 Task: Create List Banking in Board Leadership Training to Workspace Compliance and Regulation. Create List Payment Processing in Board Product Design to Workspace Compliance and Regulation. Create List Cryptocurrency in Board Product Feature Prioritization and Roadmap Planning to Workspace Compliance and Regulation
Action: Mouse moved to (143, 53)
Screenshot: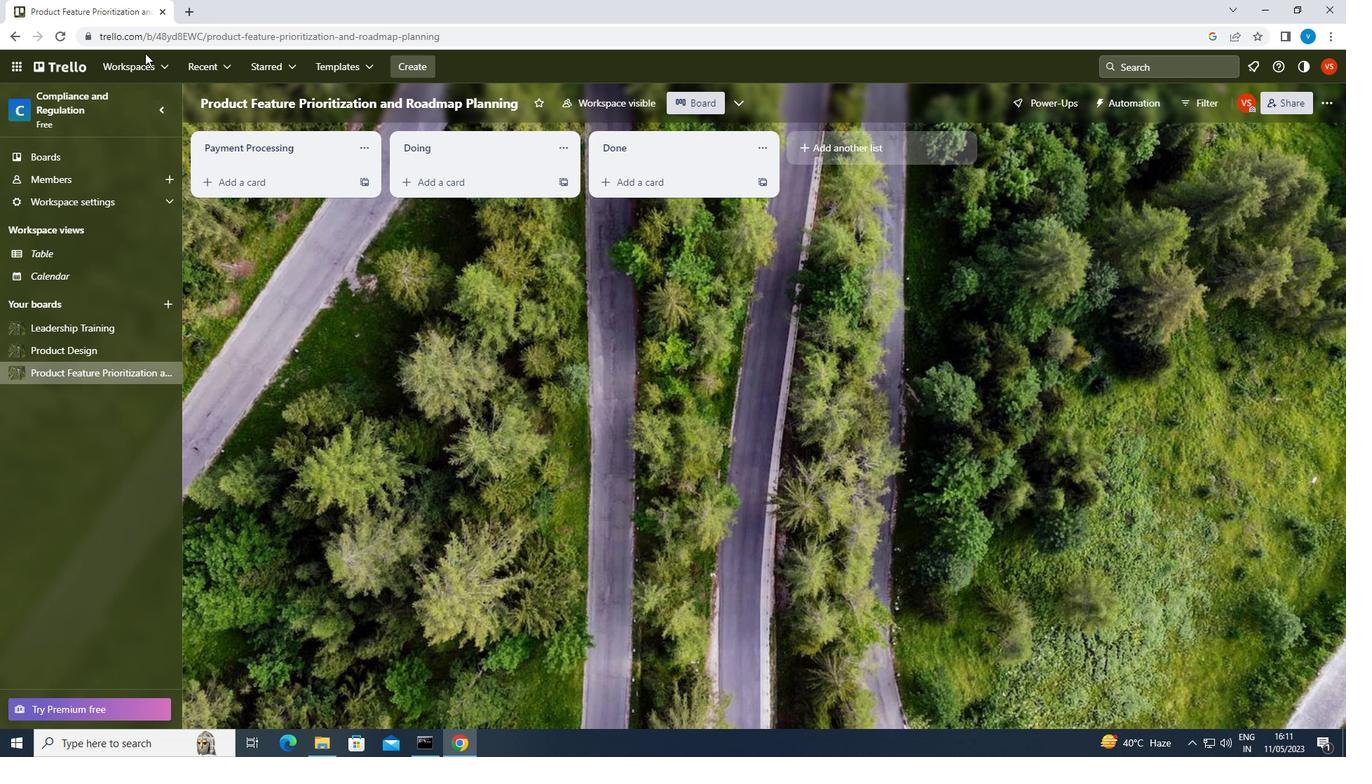 
Action: Mouse pressed left at (143, 53)
Screenshot: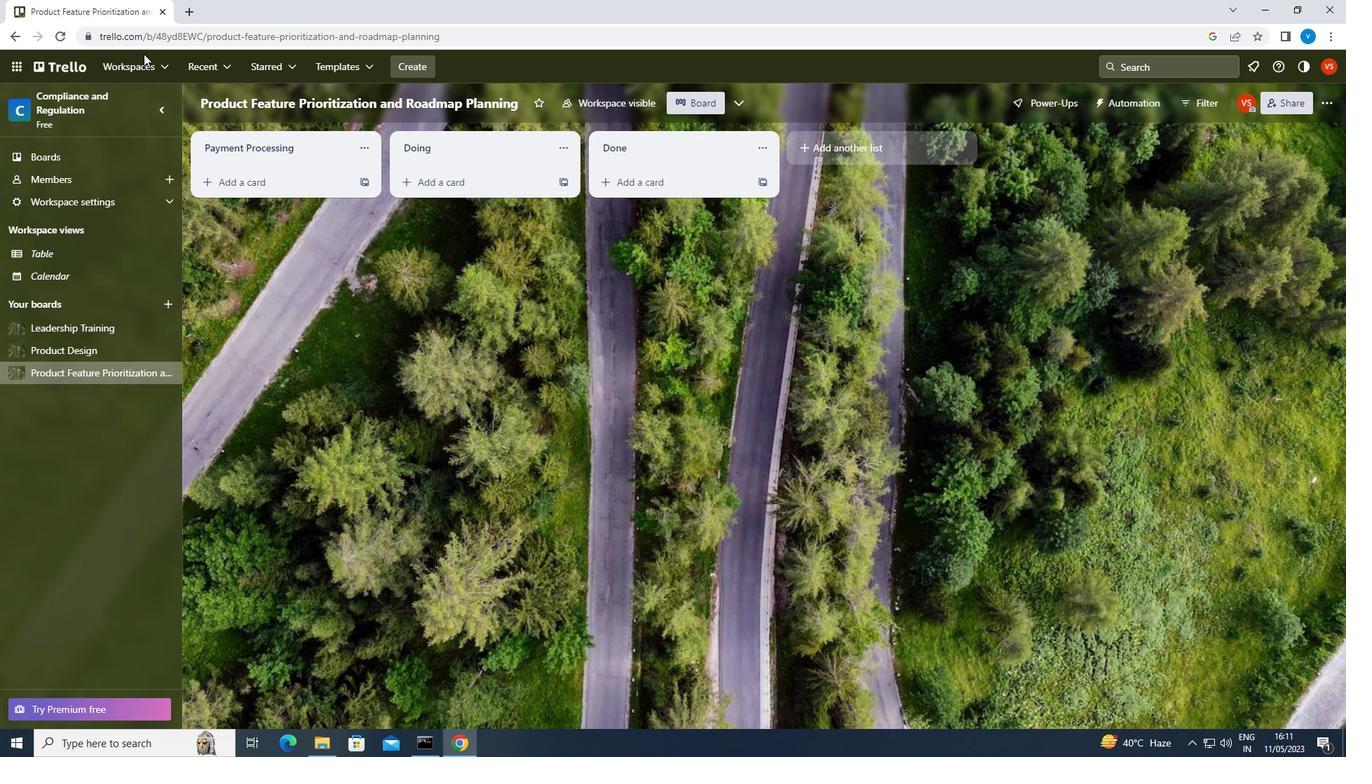 
Action: Mouse moved to (139, 63)
Screenshot: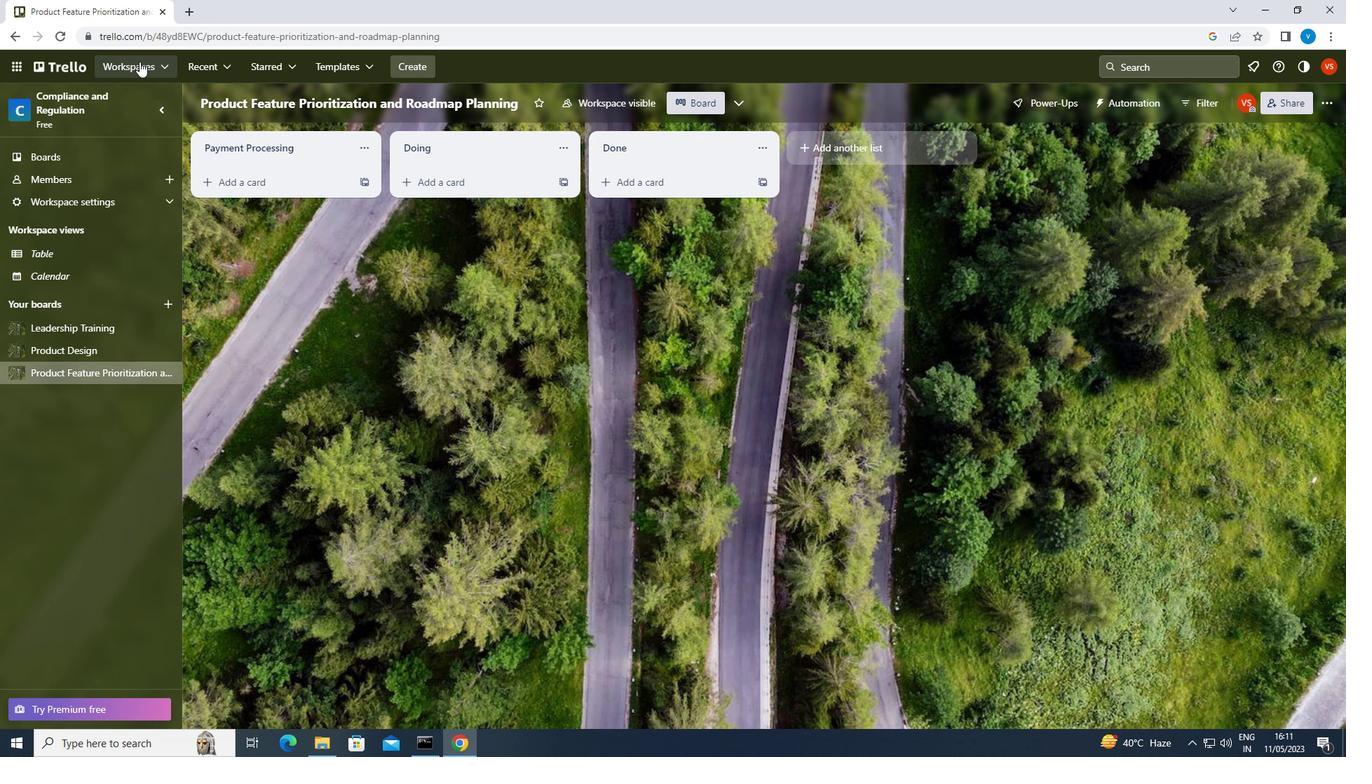 
Action: Mouse pressed left at (139, 63)
Screenshot: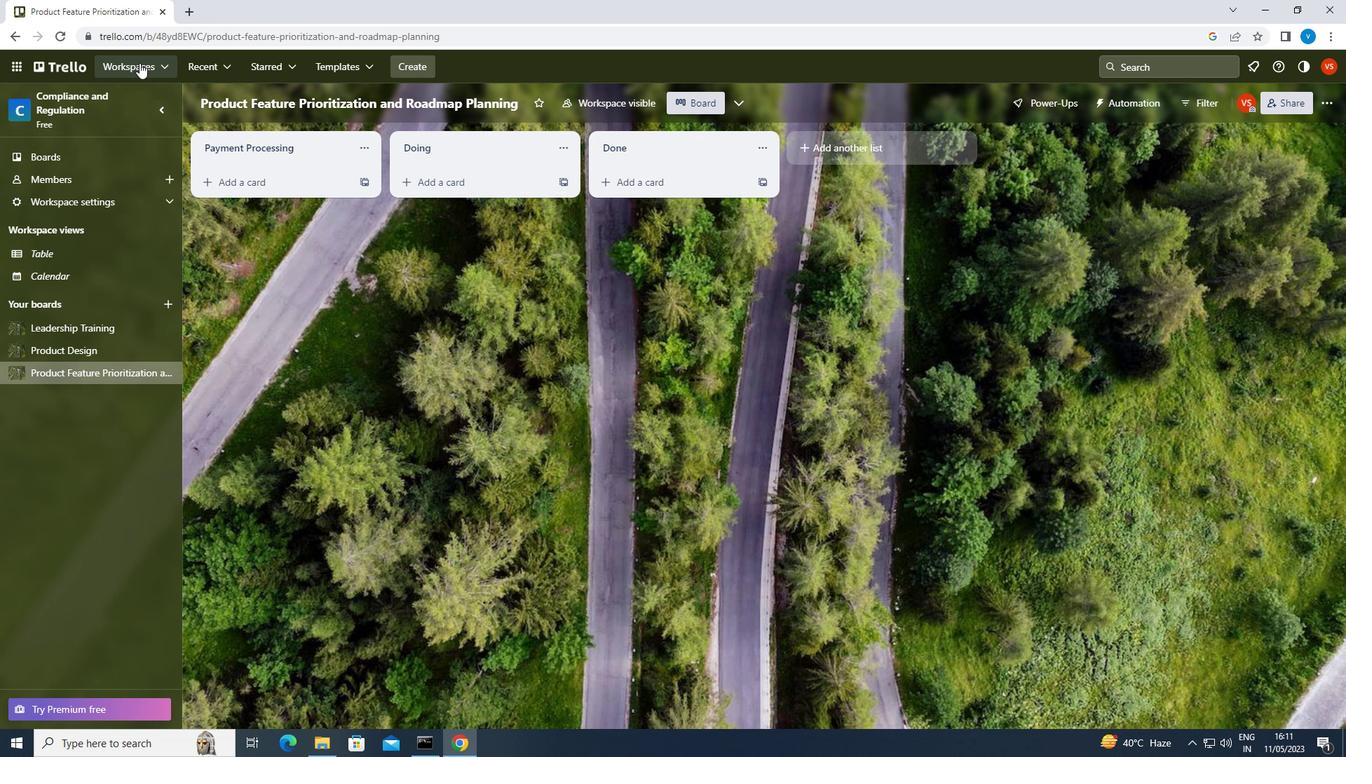 
Action: Mouse moved to (215, 372)
Screenshot: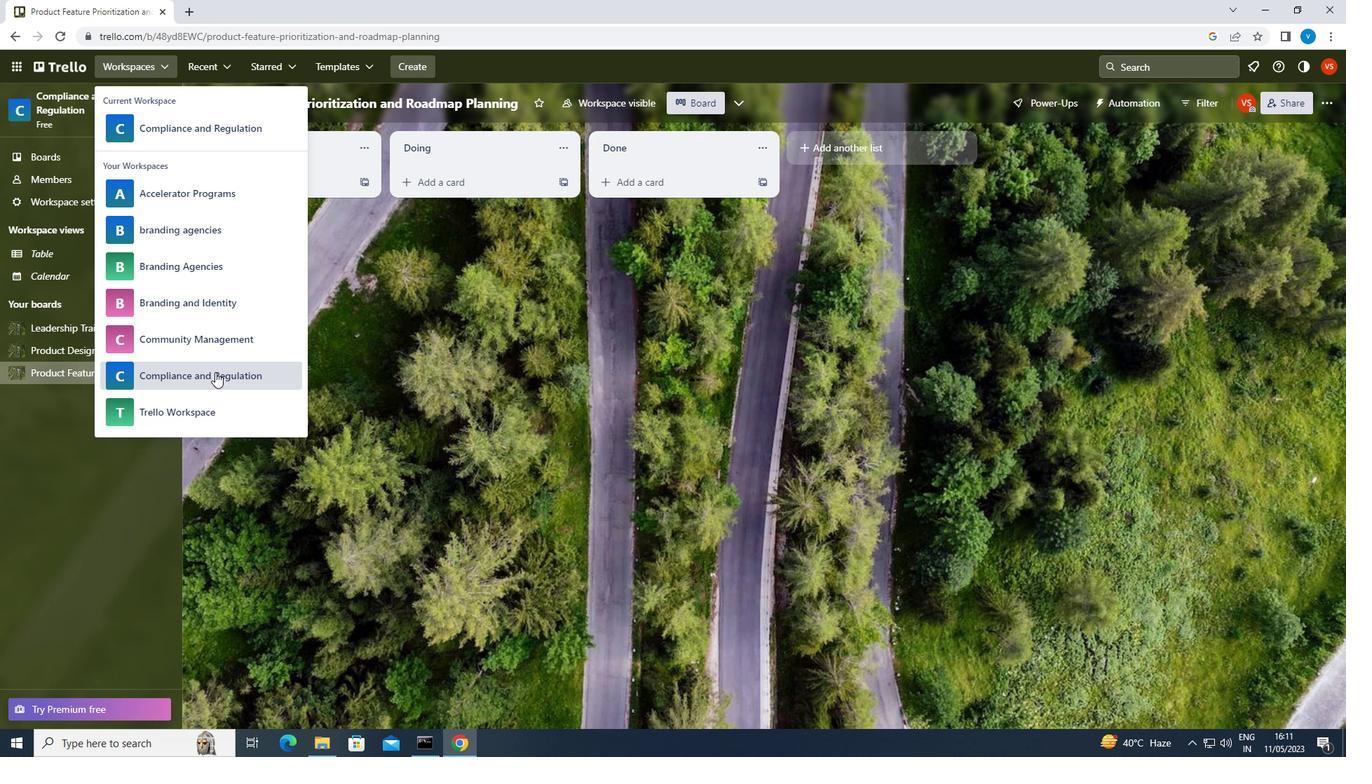 
Action: Mouse pressed left at (215, 372)
Screenshot: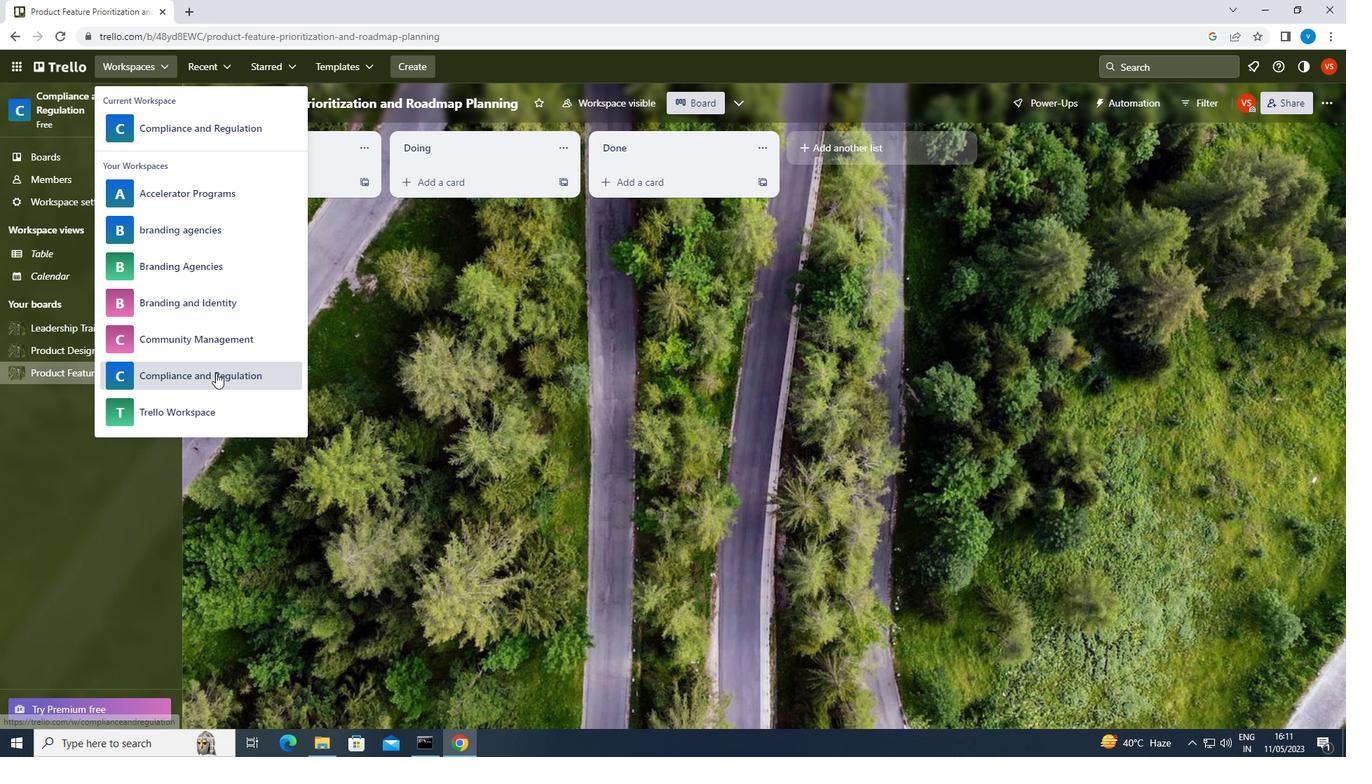 
Action: Mouse moved to (1015, 586)
Screenshot: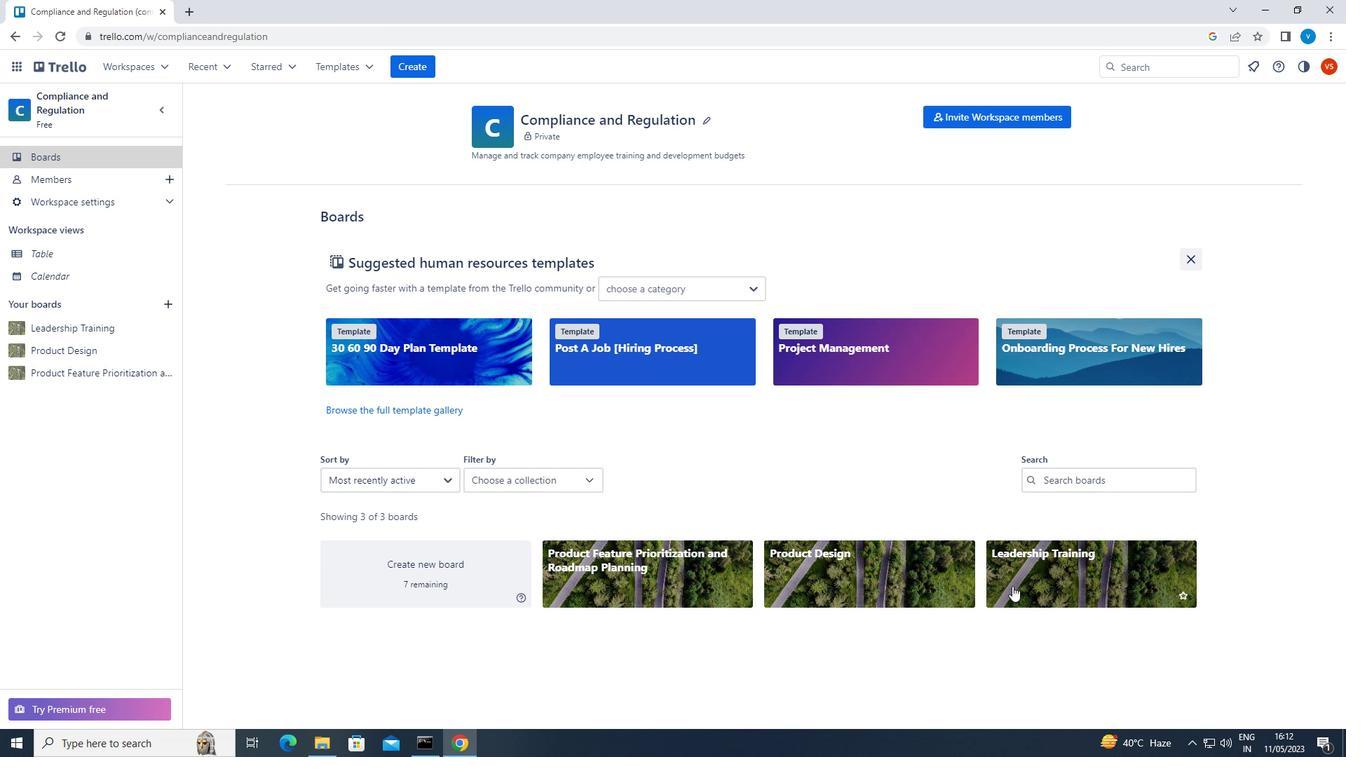 
Action: Mouse pressed left at (1015, 586)
Screenshot: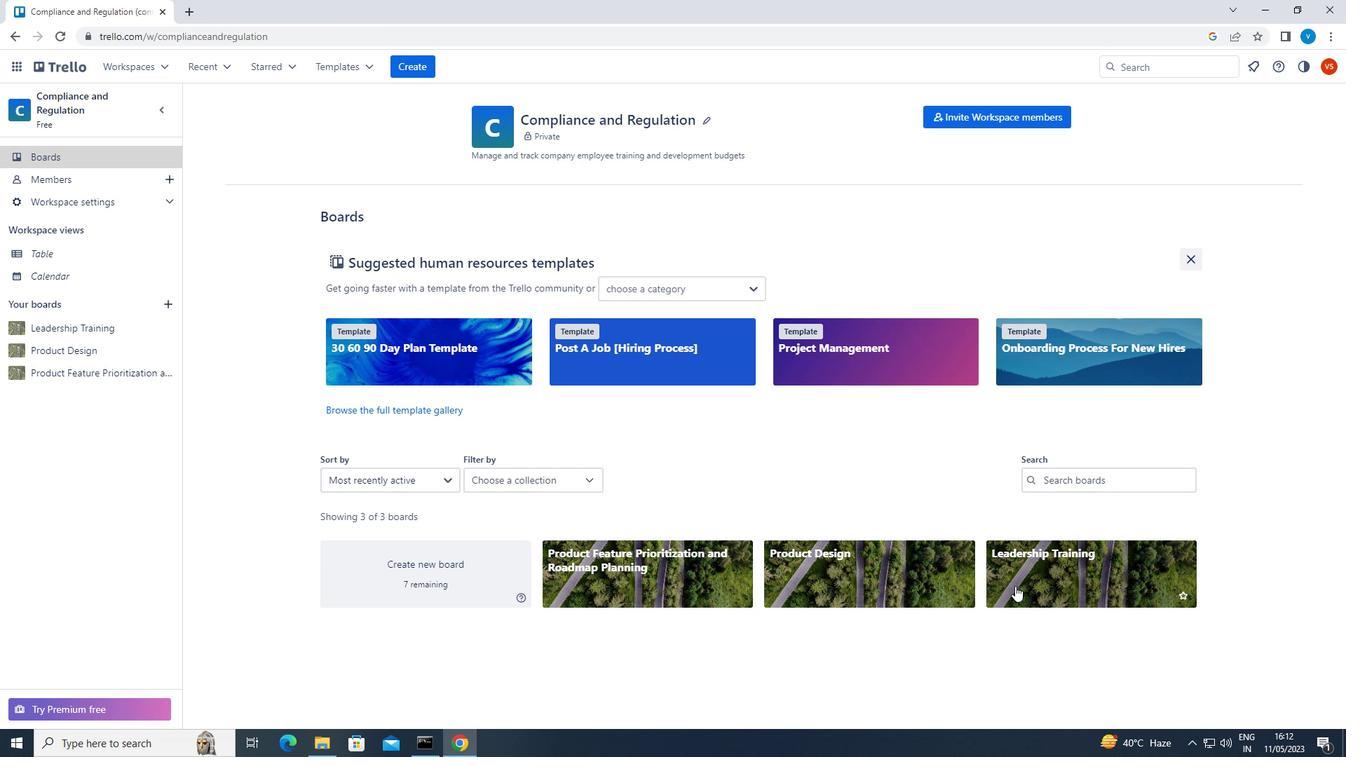 
Action: Mouse moved to (473, 140)
Screenshot: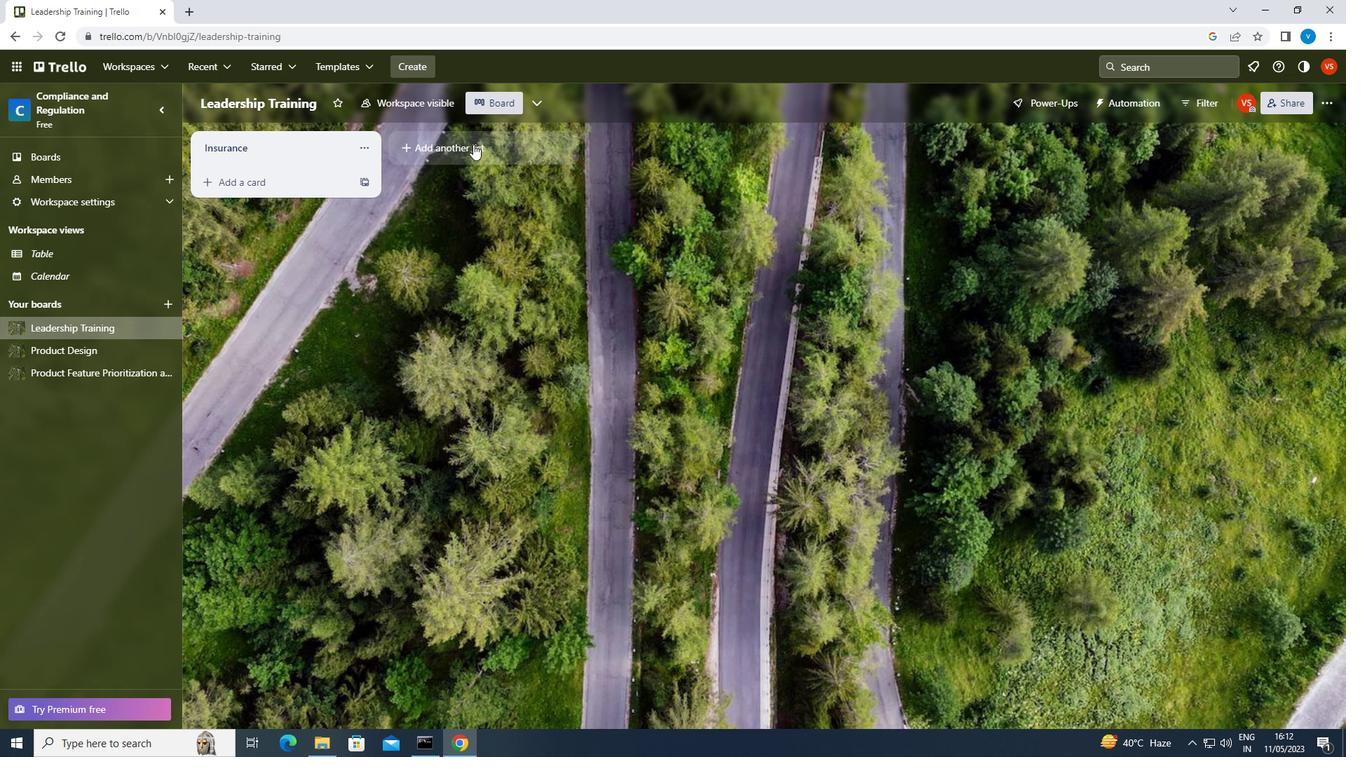 
Action: Mouse pressed left at (473, 140)
Screenshot: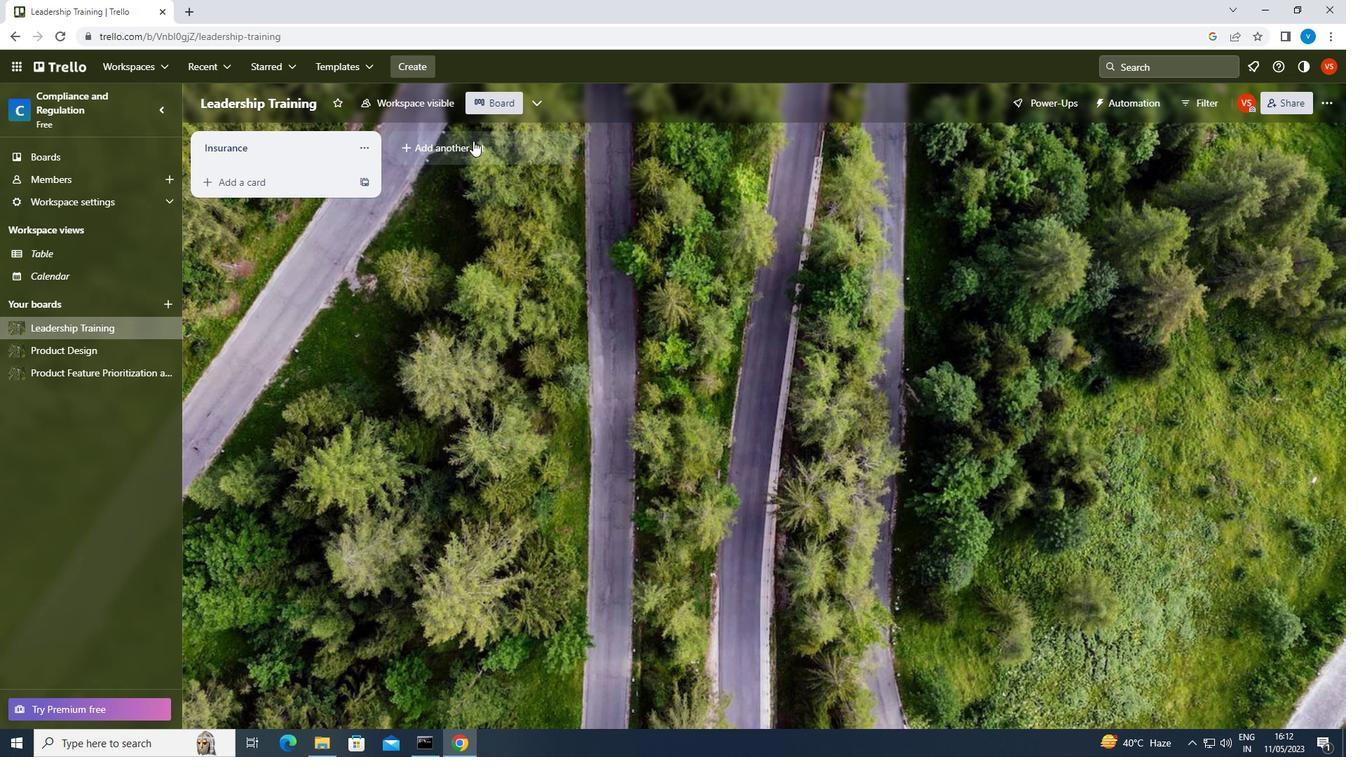 
Action: Key pressed <Key.shift>BANKING<Key.enter>
Screenshot: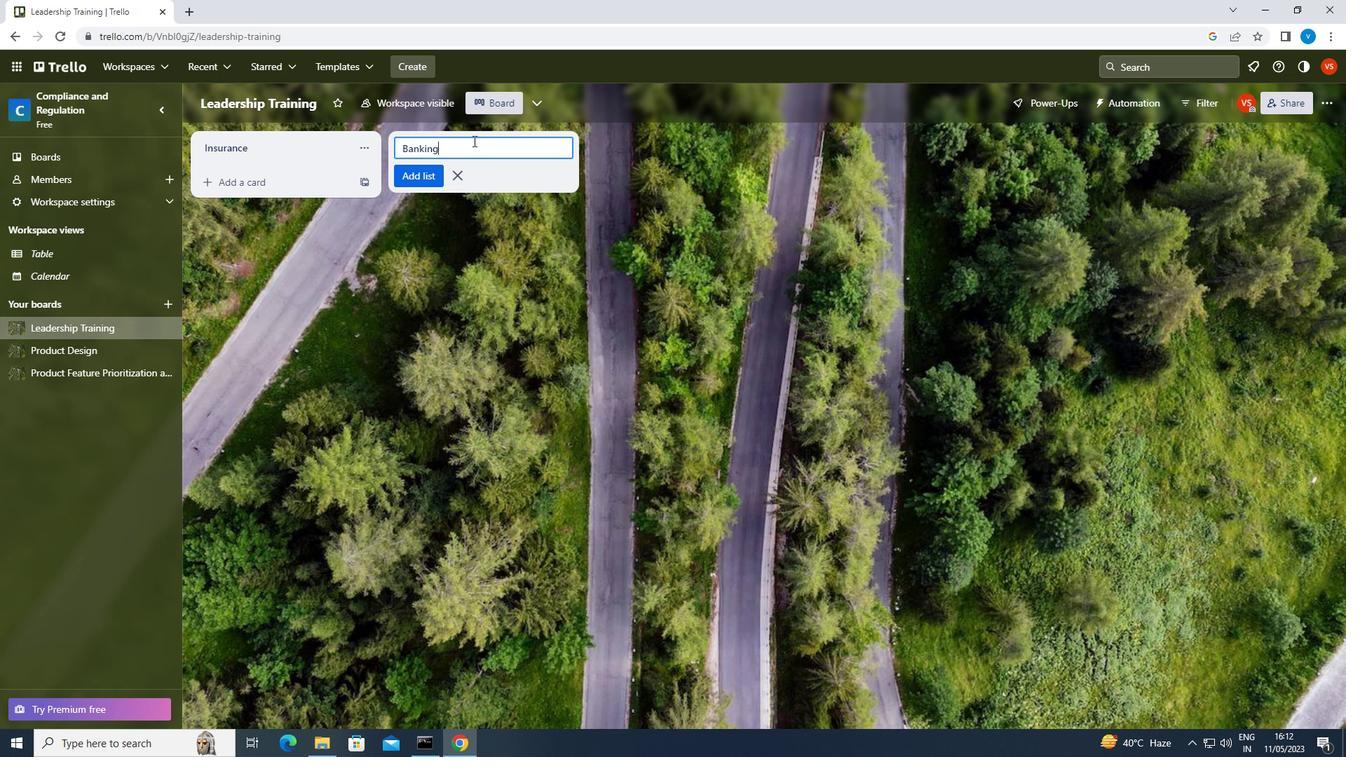
Action: Mouse moved to (144, 62)
Screenshot: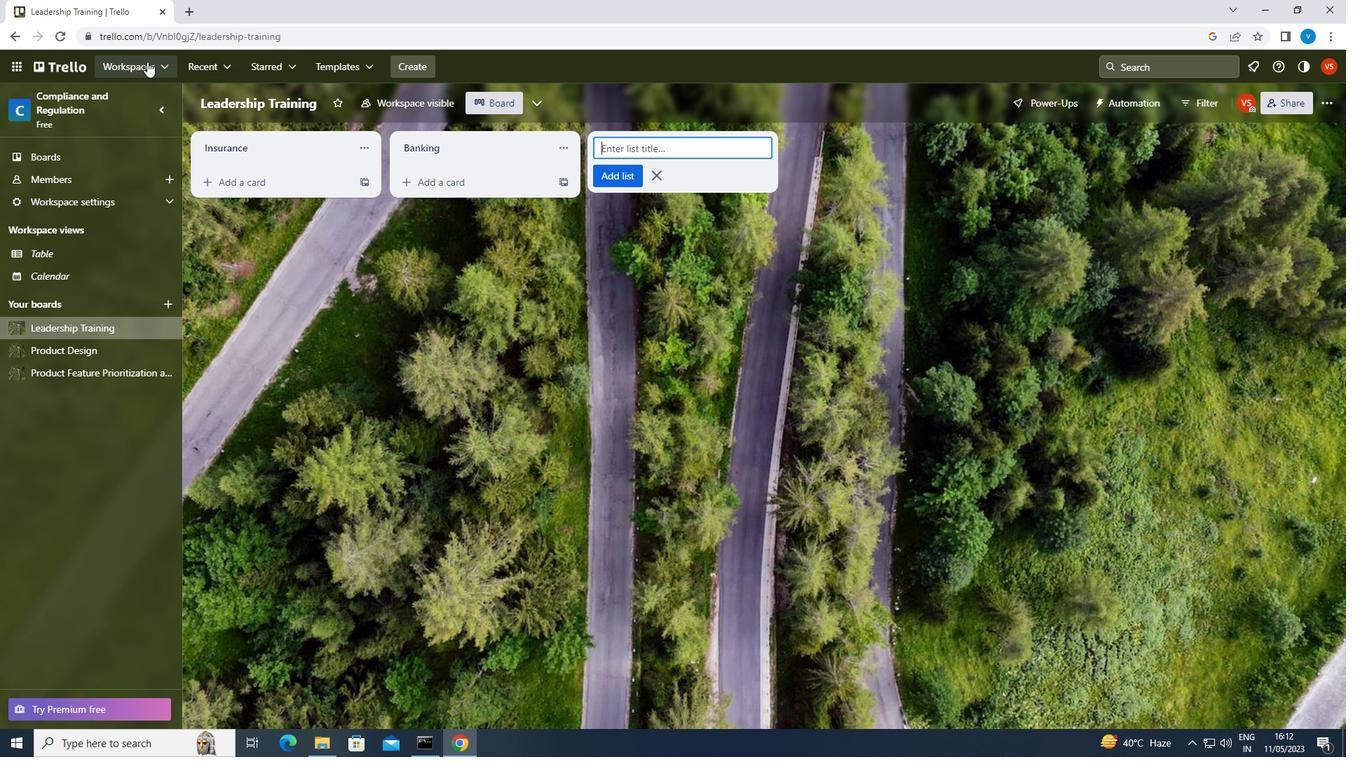 
Action: Mouse pressed left at (144, 62)
Screenshot: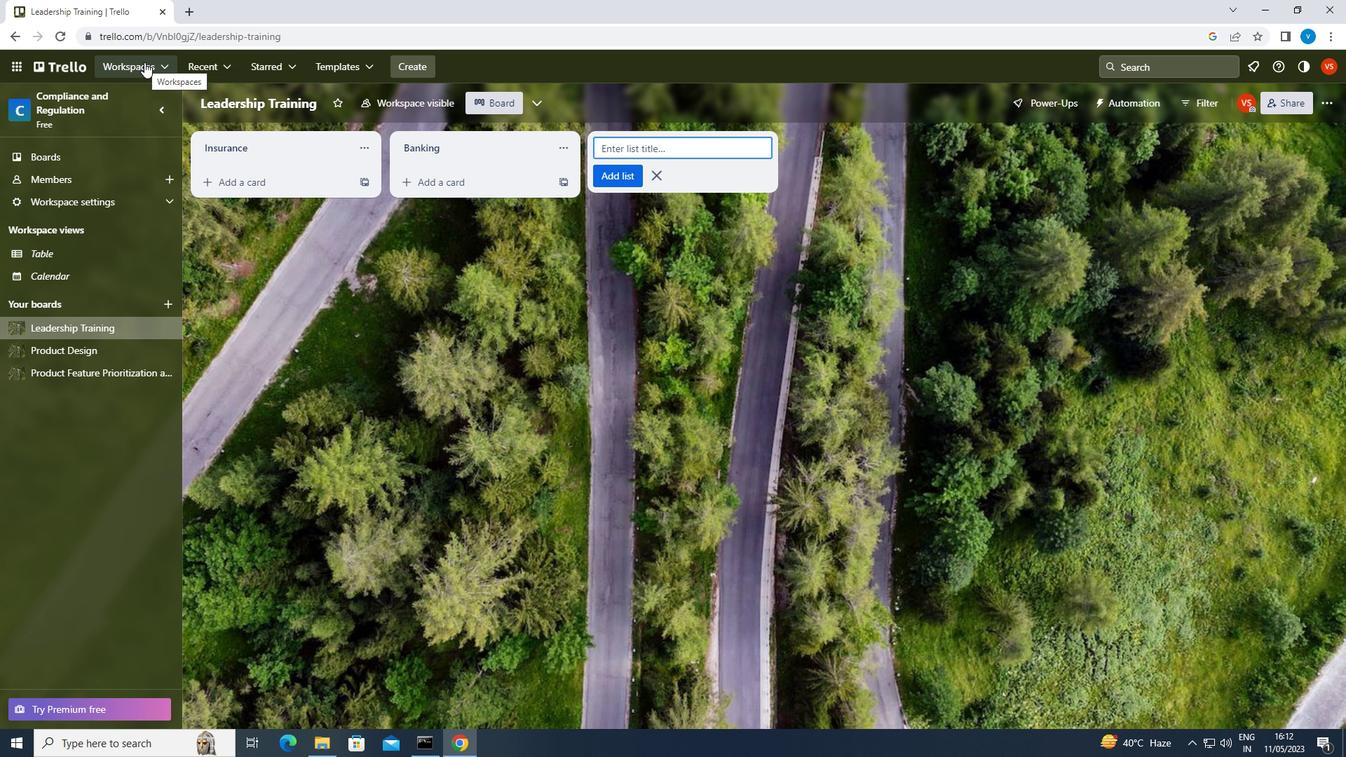 
Action: Mouse moved to (193, 370)
Screenshot: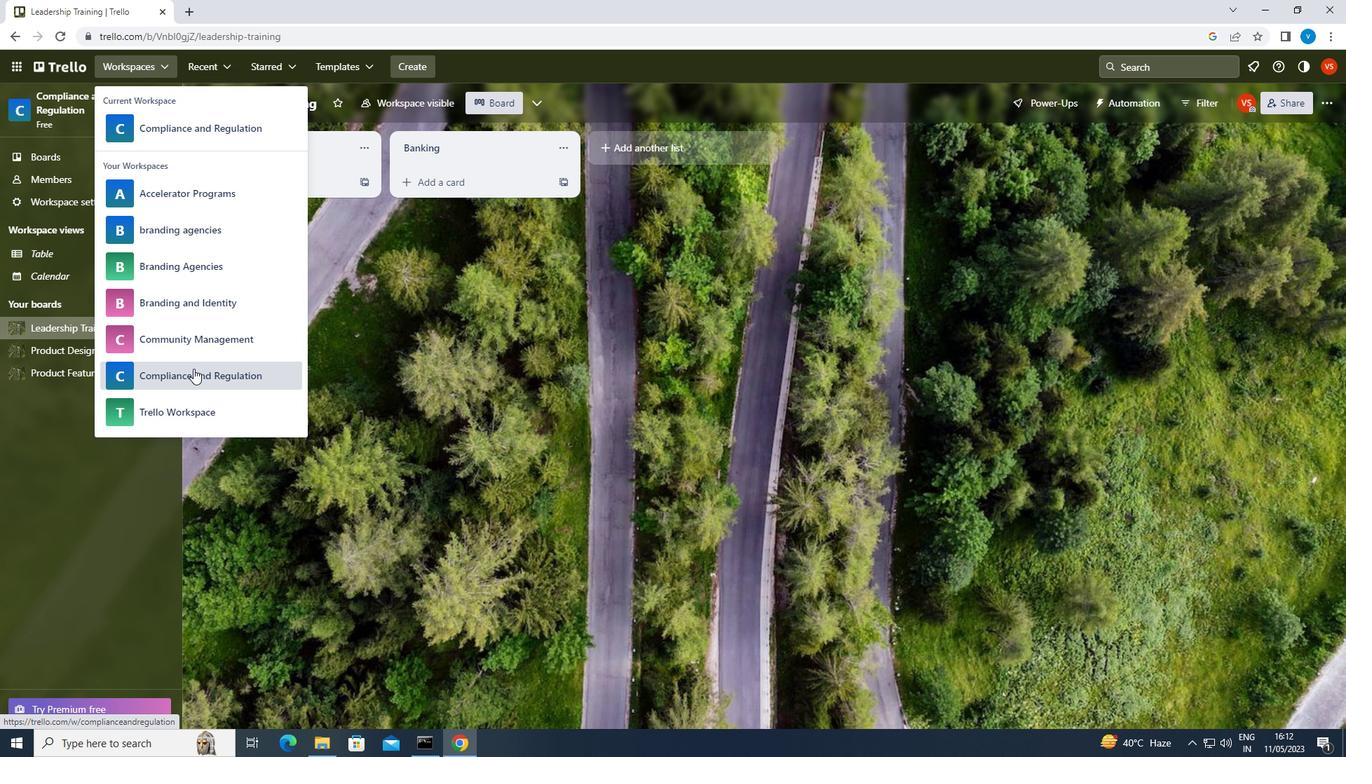 
Action: Mouse pressed left at (193, 370)
Screenshot: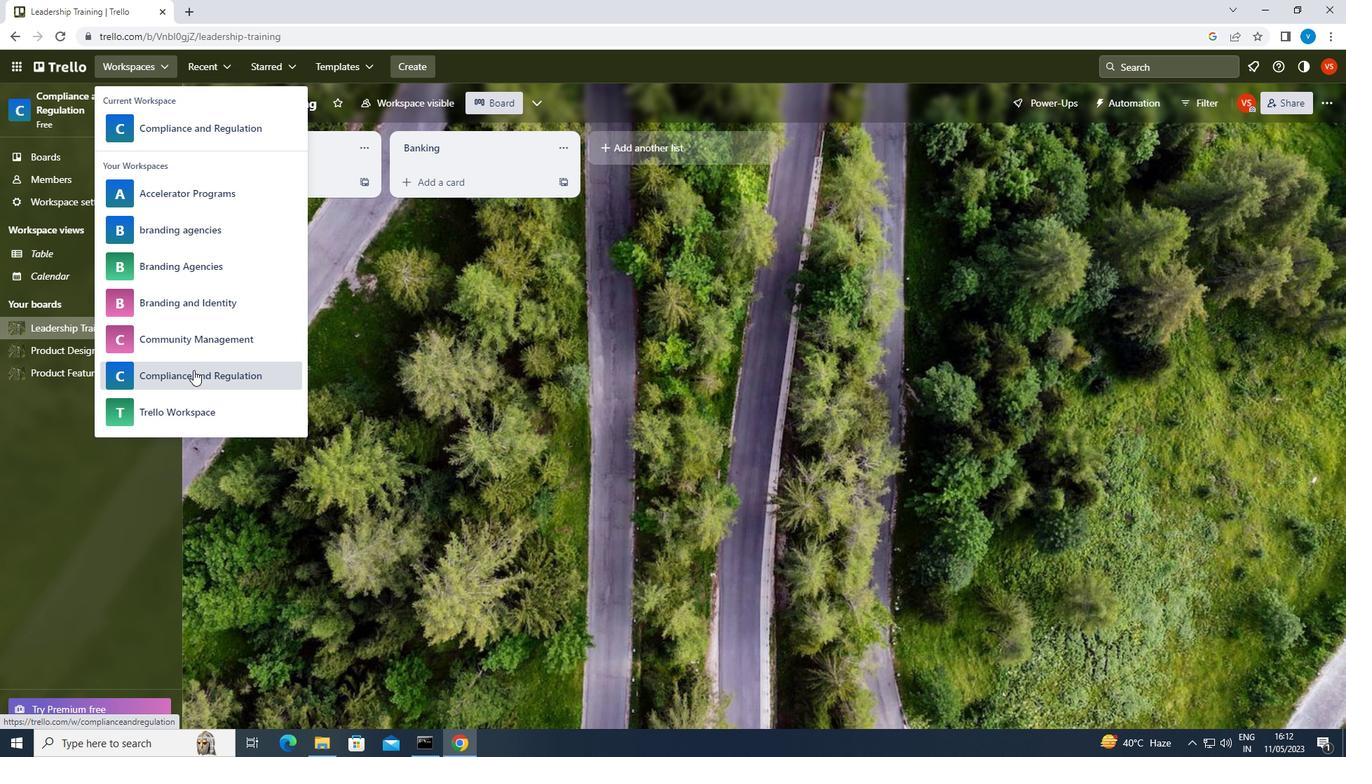 
Action: Mouse moved to (818, 565)
Screenshot: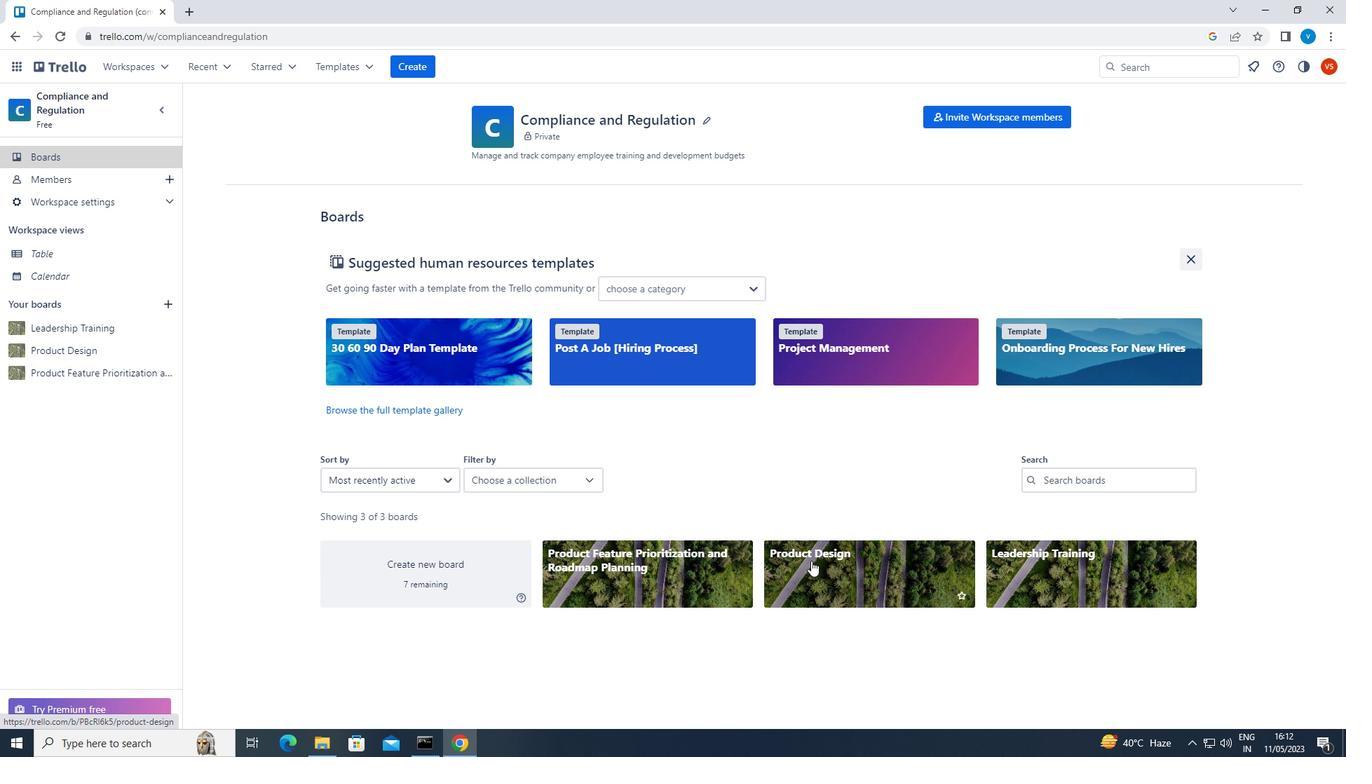 
Action: Mouse pressed left at (818, 565)
Screenshot: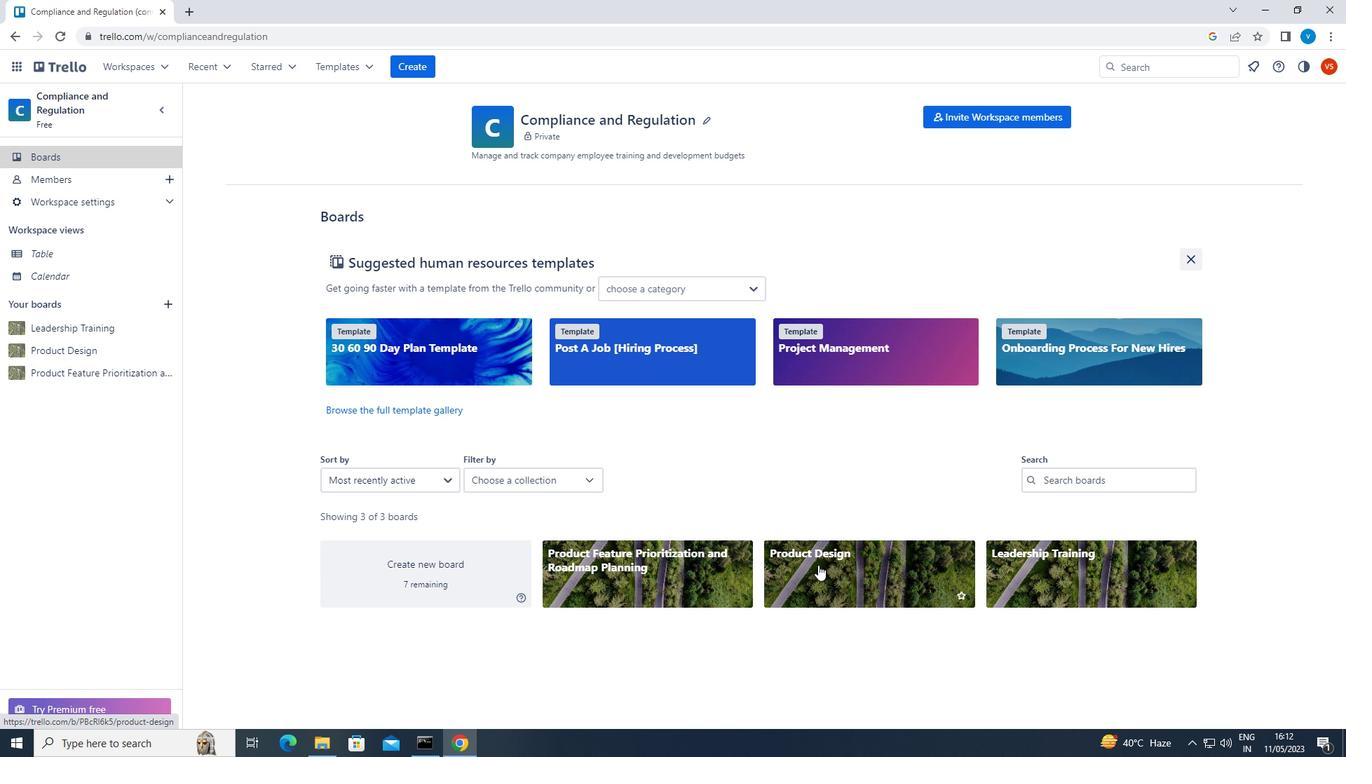 
Action: Mouse moved to (455, 147)
Screenshot: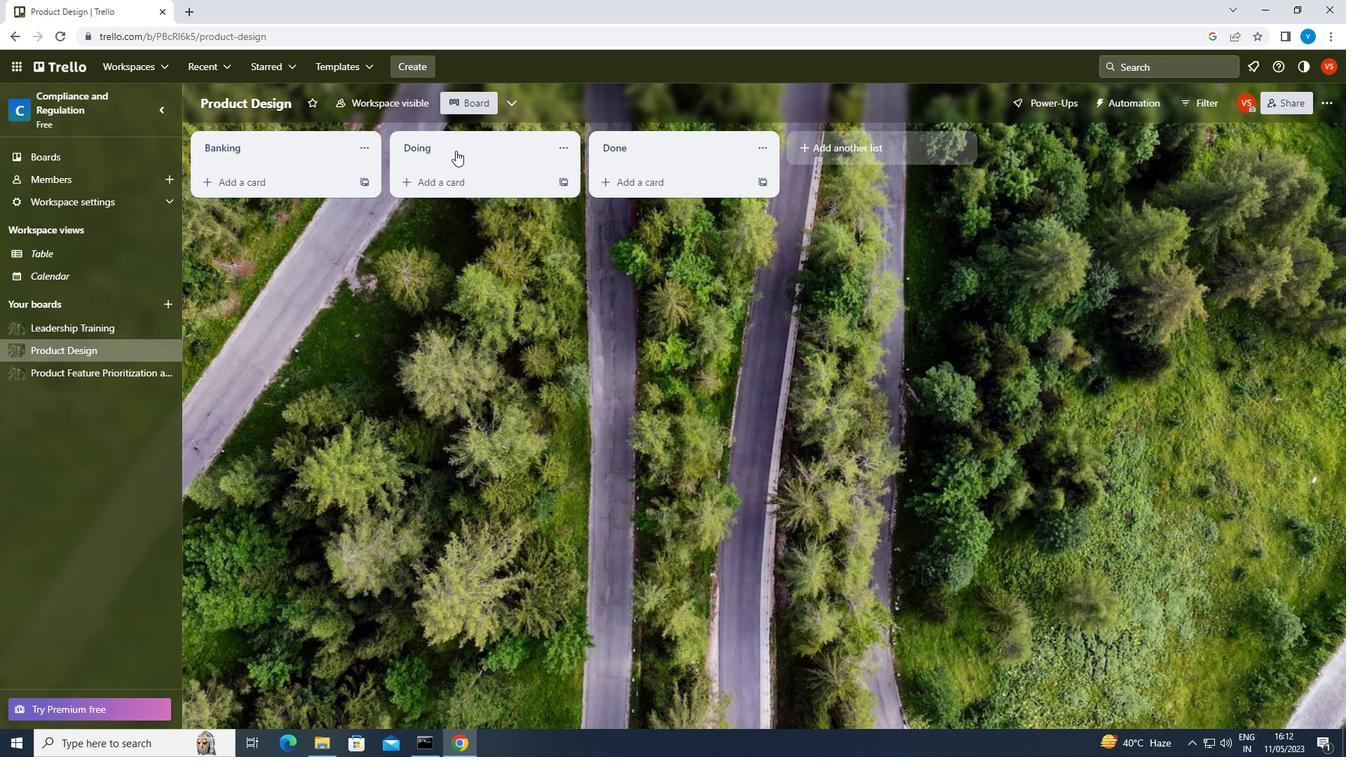 
Action: Mouse pressed left at (455, 147)
Screenshot: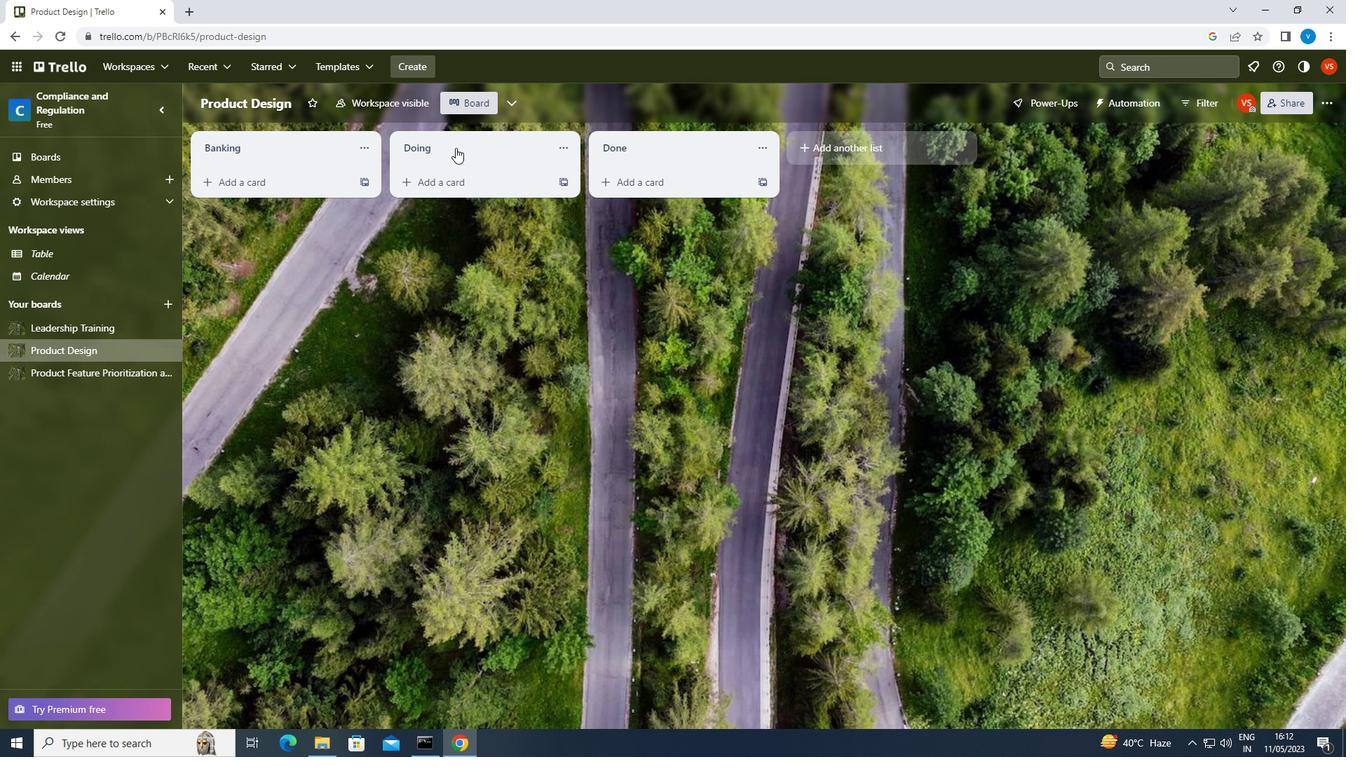 
Action: Key pressed <Key.shift>PAYMENT<Key.space><Key.shift>PROCESSING
Screenshot: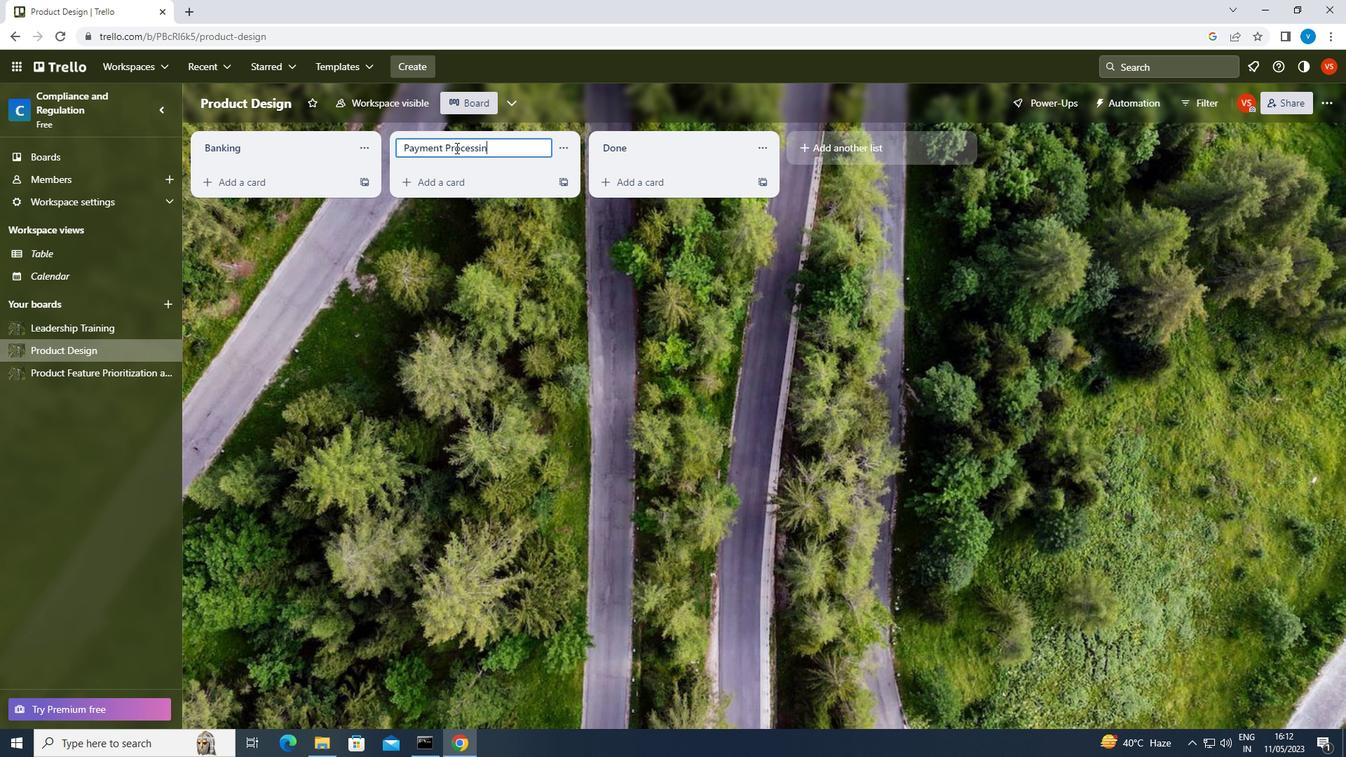 
Action: Mouse moved to (429, 148)
Screenshot: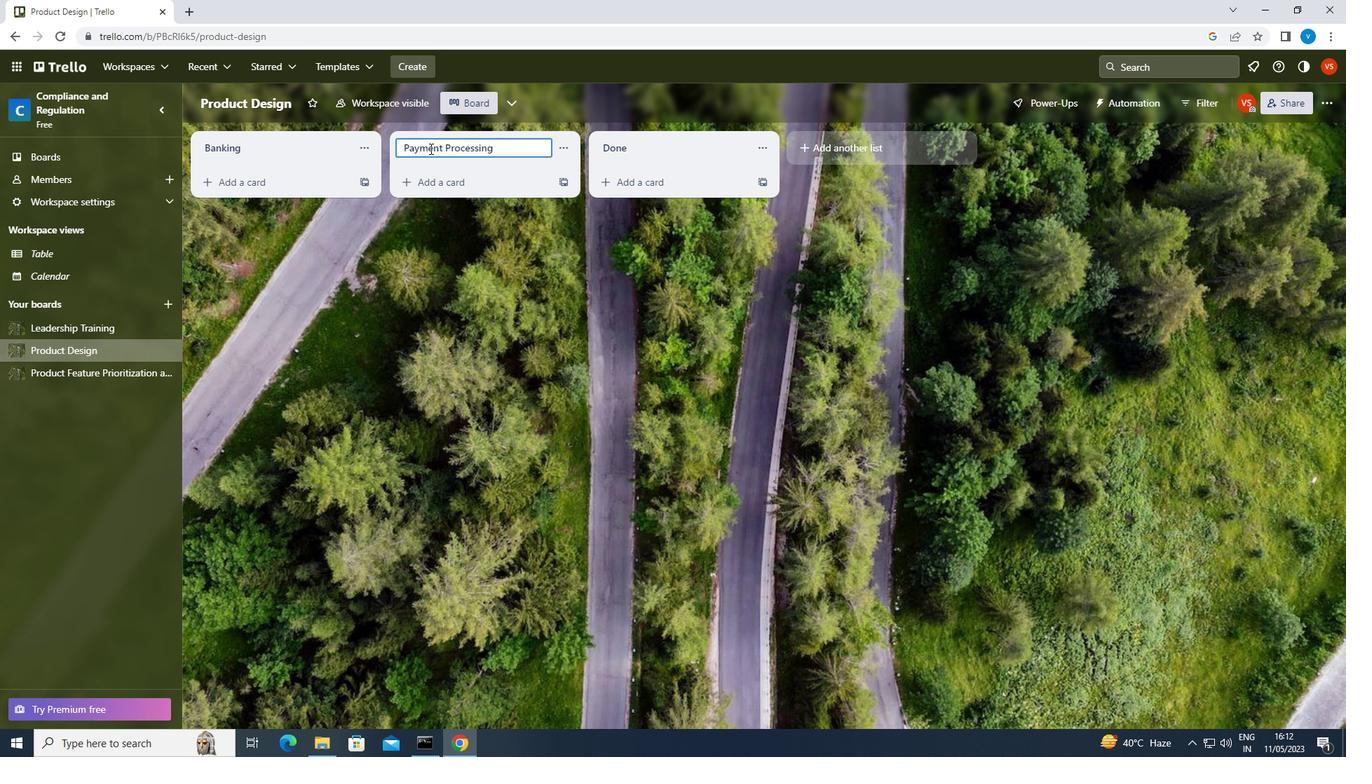
Action: Key pressed <Key.enter>
Screenshot: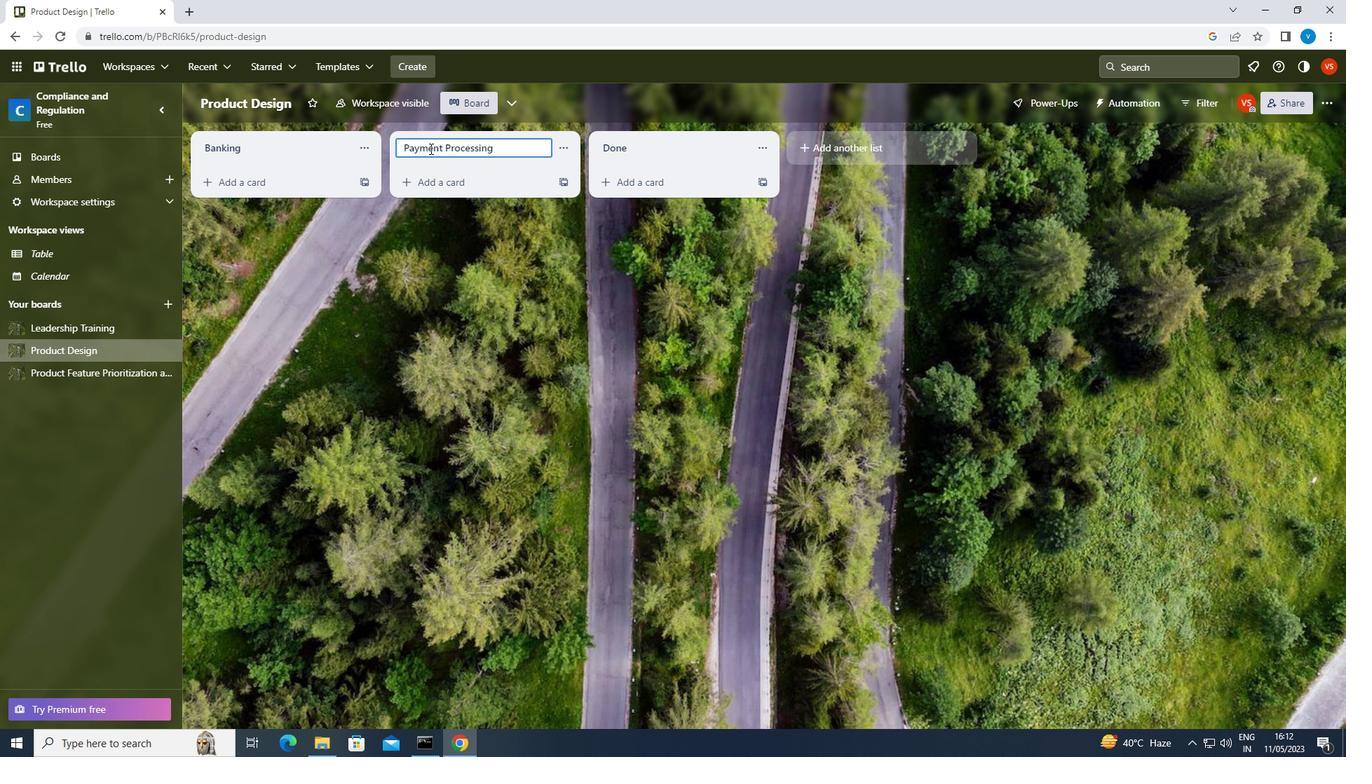 
Action: Mouse moved to (137, 63)
Screenshot: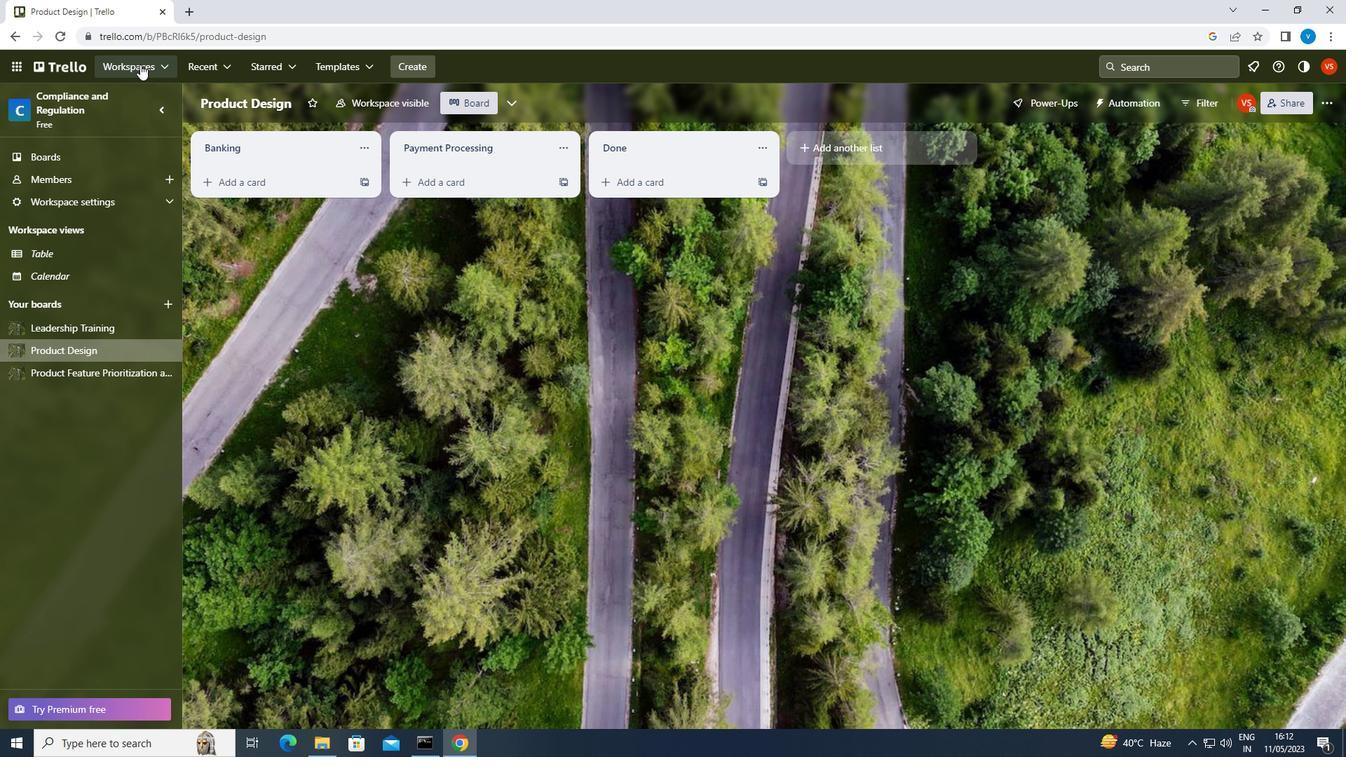 
Action: Mouse pressed left at (137, 63)
Screenshot: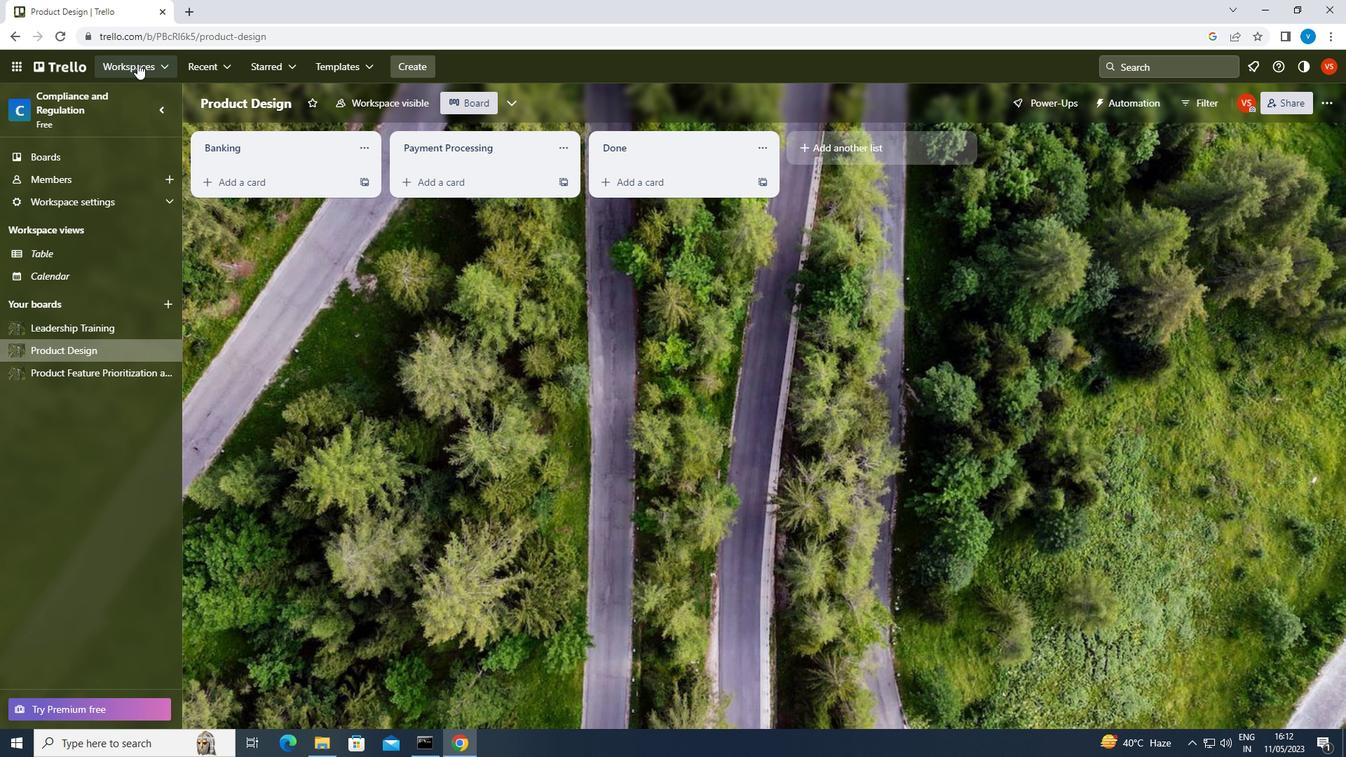 
Action: Mouse moved to (227, 373)
Screenshot: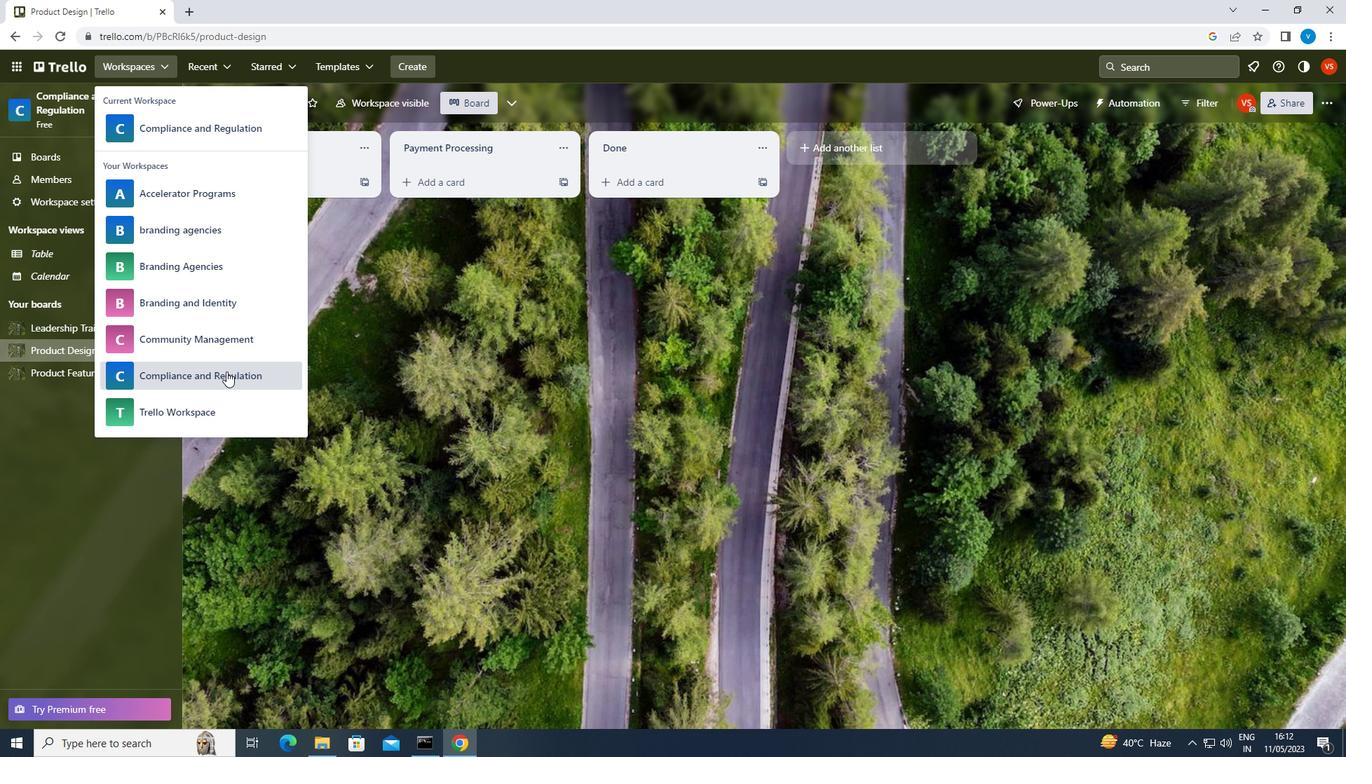 
Action: Mouse pressed left at (227, 373)
Screenshot: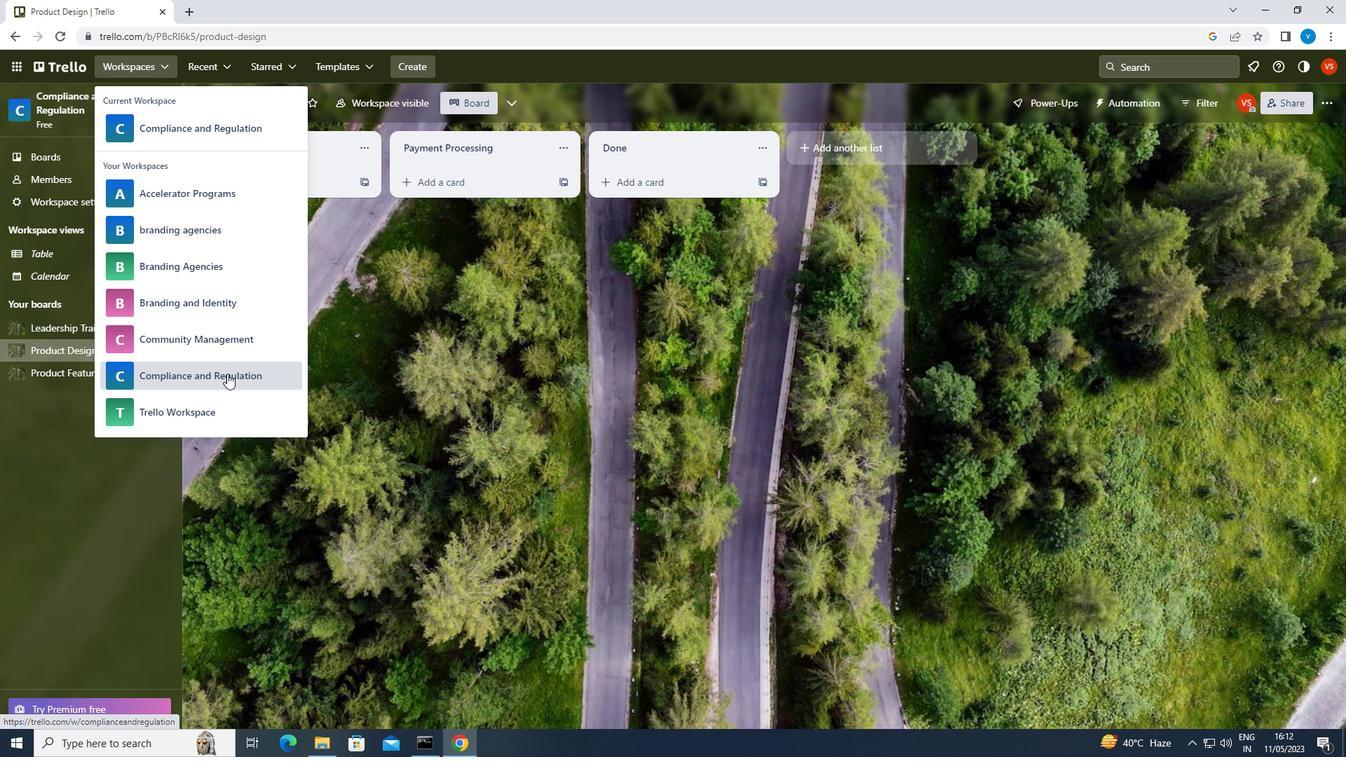
Action: Mouse moved to (582, 556)
Screenshot: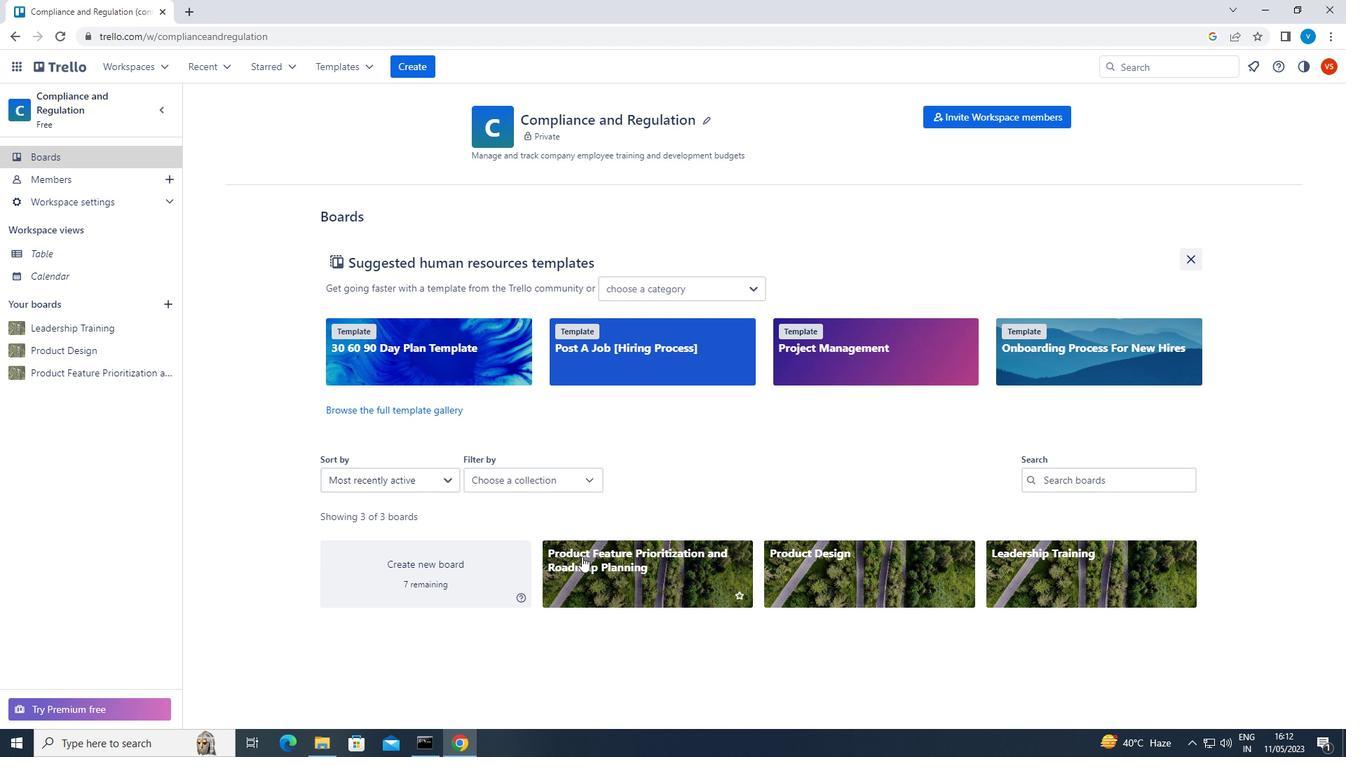 
Action: Mouse pressed left at (582, 556)
Screenshot: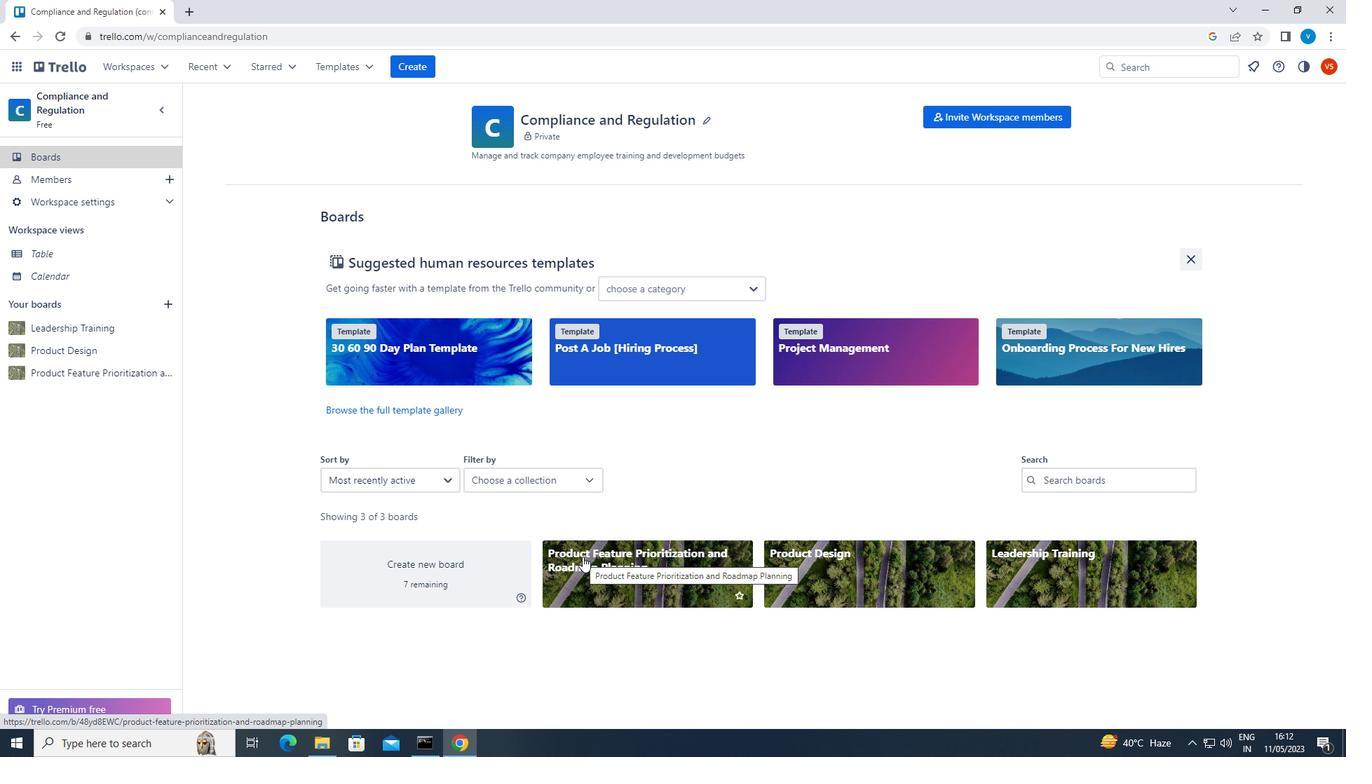 
Action: Mouse moved to (466, 147)
Screenshot: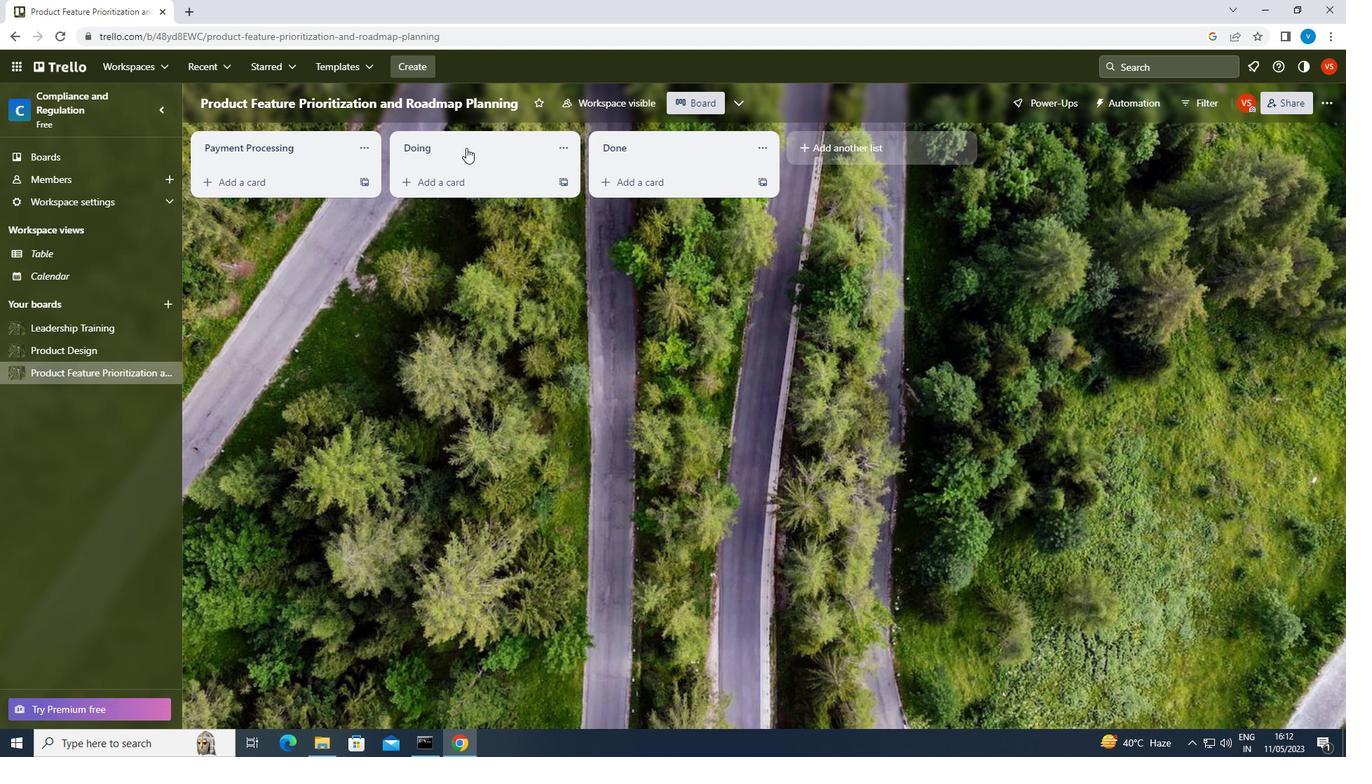 
Action: Mouse pressed left at (466, 147)
Screenshot: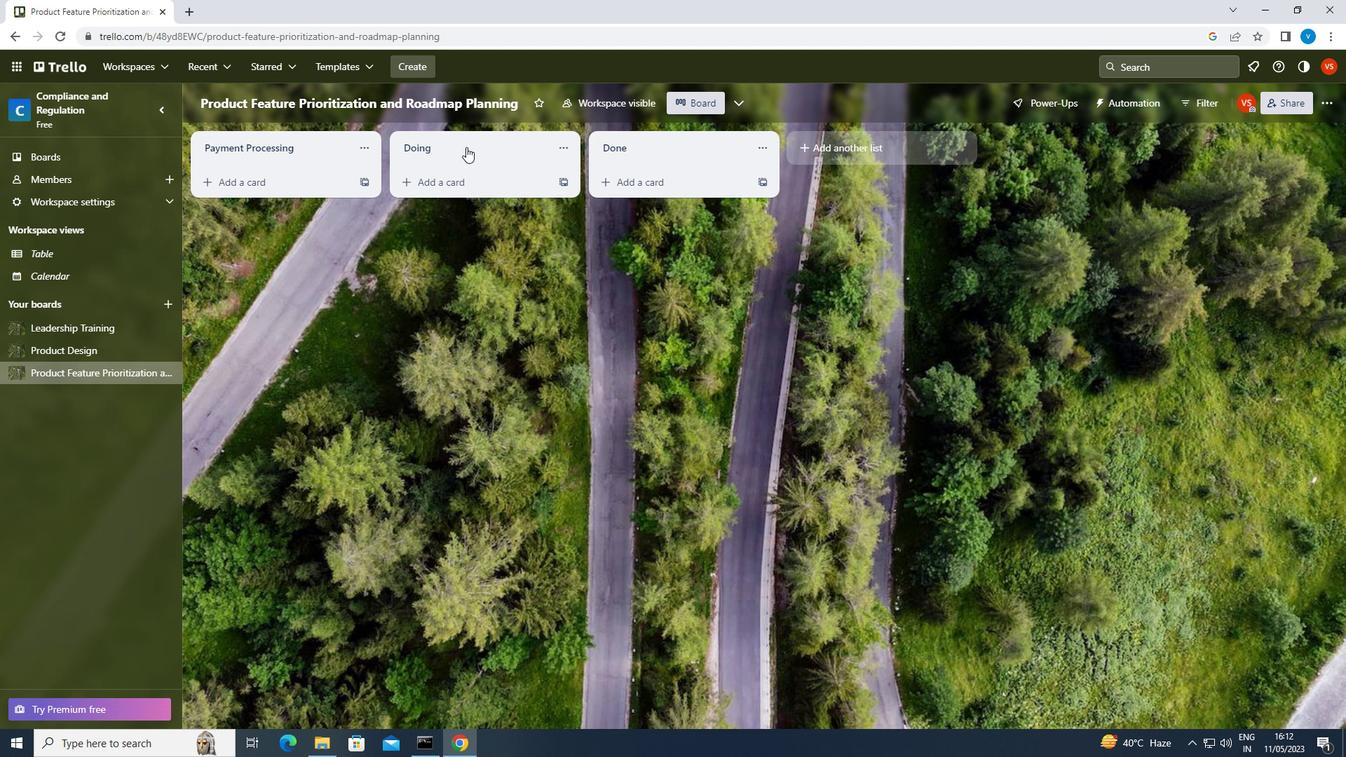 
Action: Key pressed <Key.shift>CRYPTOCURRENCY<Key.enter>
Screenshot: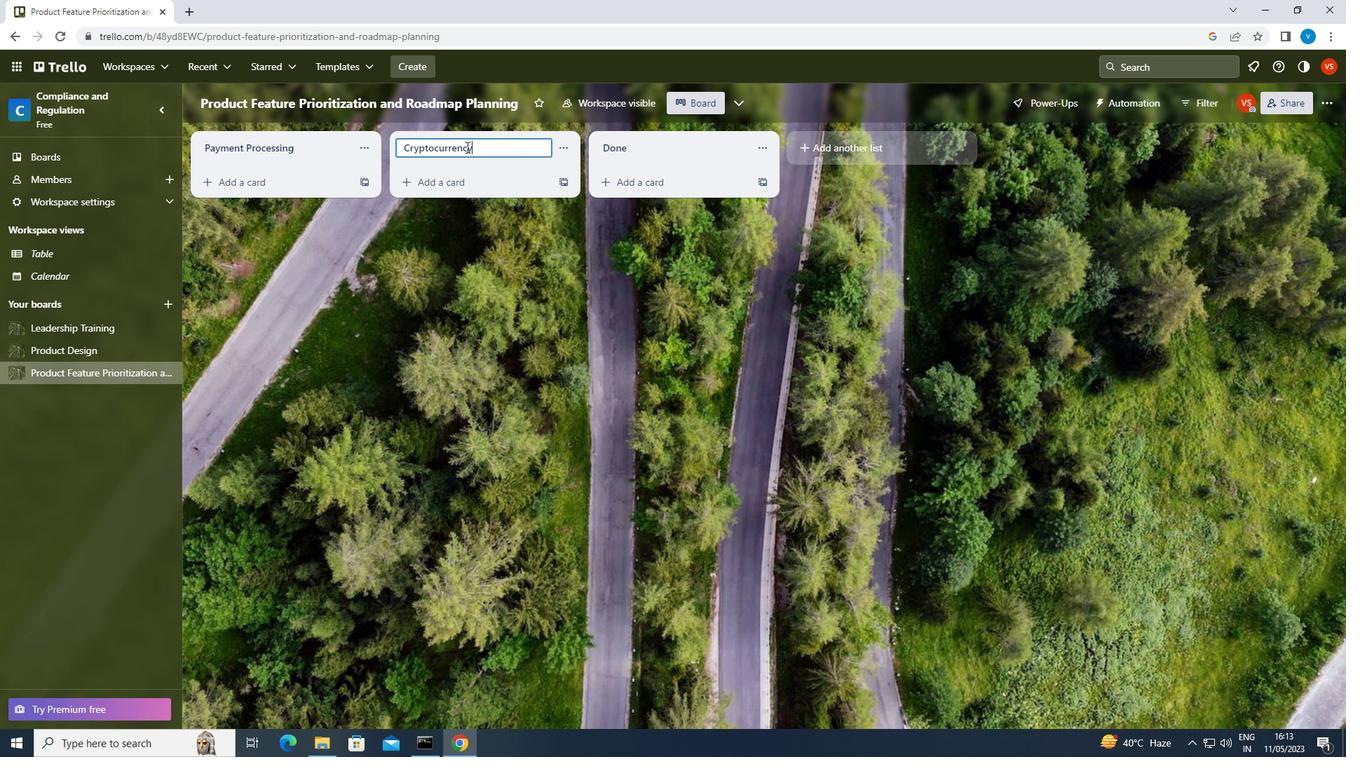
